 Task: Create a due date automation trigger when advanced on, 2 working days after a card is due add dates without a complete due date at 11:00 AM.
Action: Mouse moved to (875, 271)
Screenshot: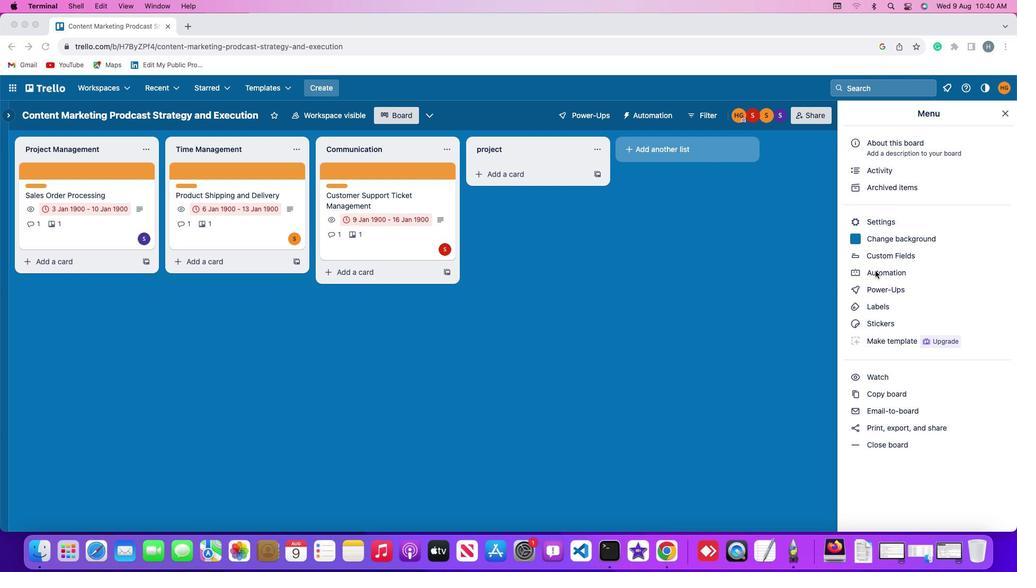 
Action: Mouse pressed left at (875, 271)
Screenshot: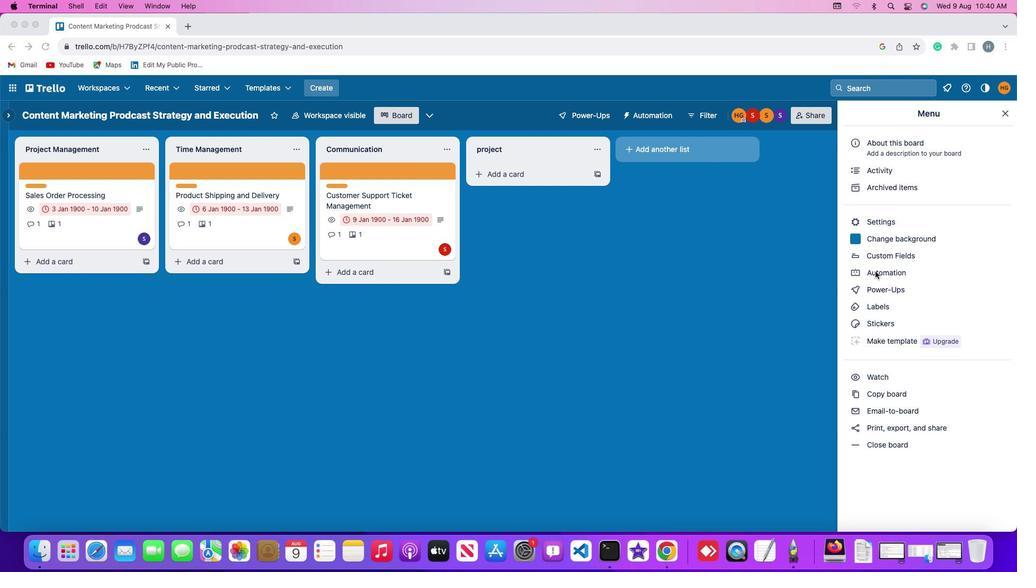 
Action: Mouse pressed left at (875, 271)
Screenshot: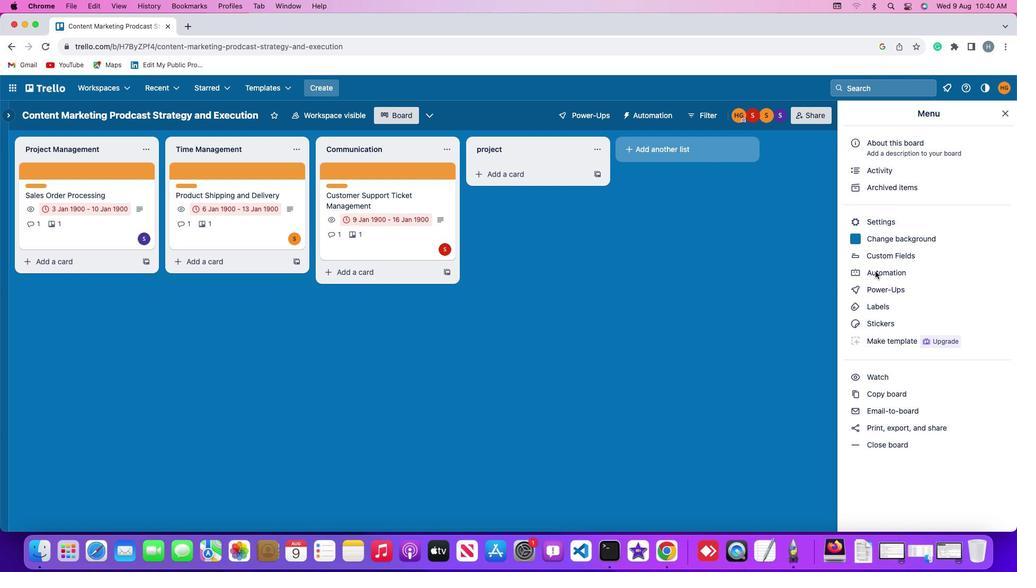 
Action: Mouse moved to (60, 251)
Screenshot: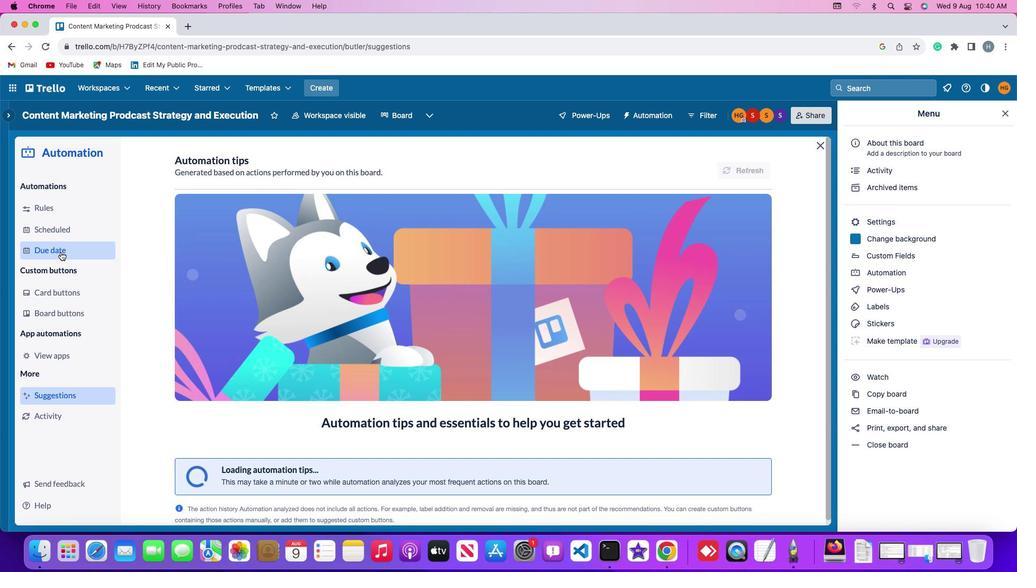 
Action: Mouse pressed left at (60, 251)
Screenshot: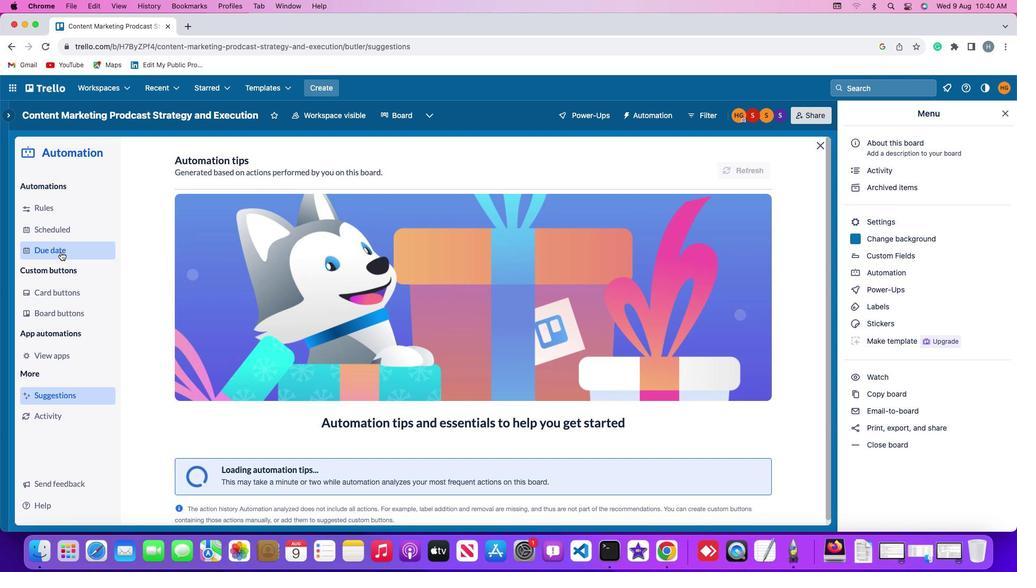 
Action: Mouse moved to (713, 162)
Screenshot: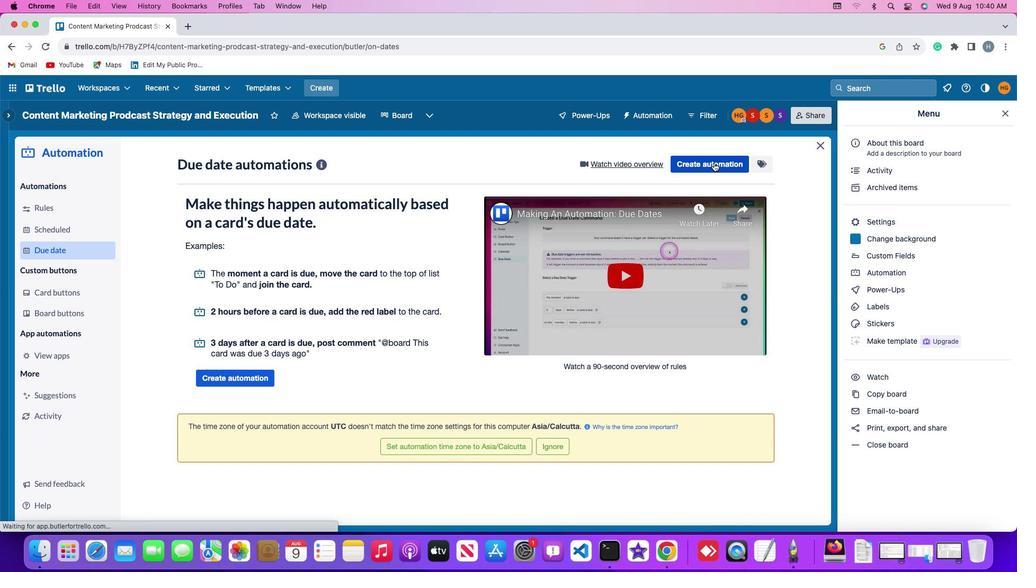 
Action: Mouse pressed left at (713, 162)
Screenshot: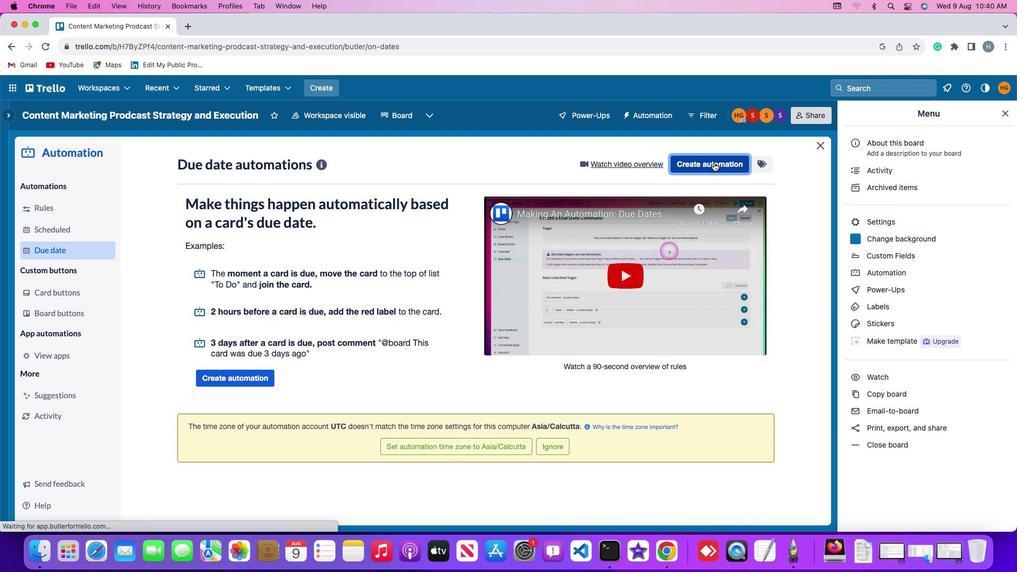 
Action: Mouse moved to (316, 268)
Screenshot: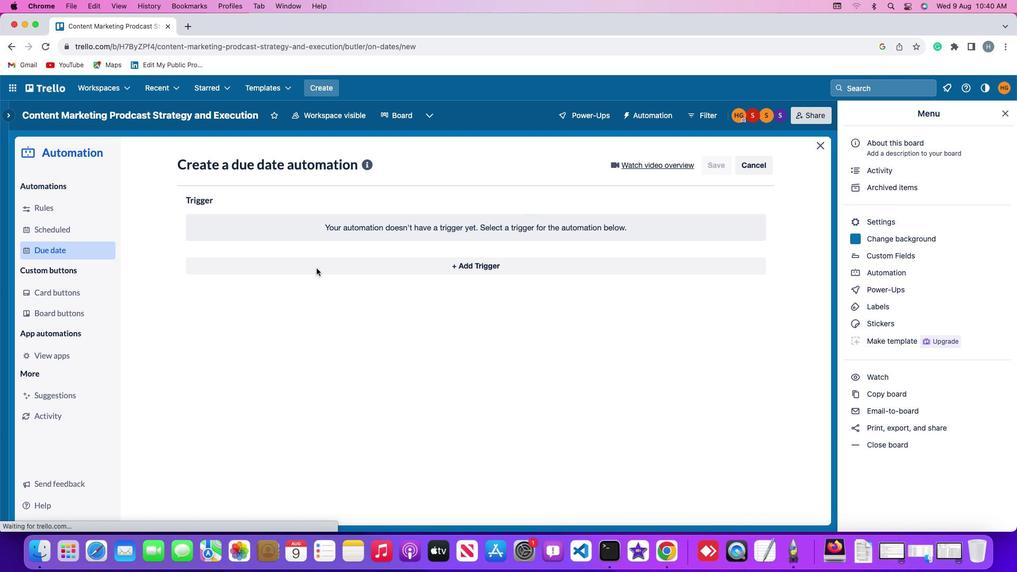 
Action: Mouse pressed left at (316, 268)
Screenshot: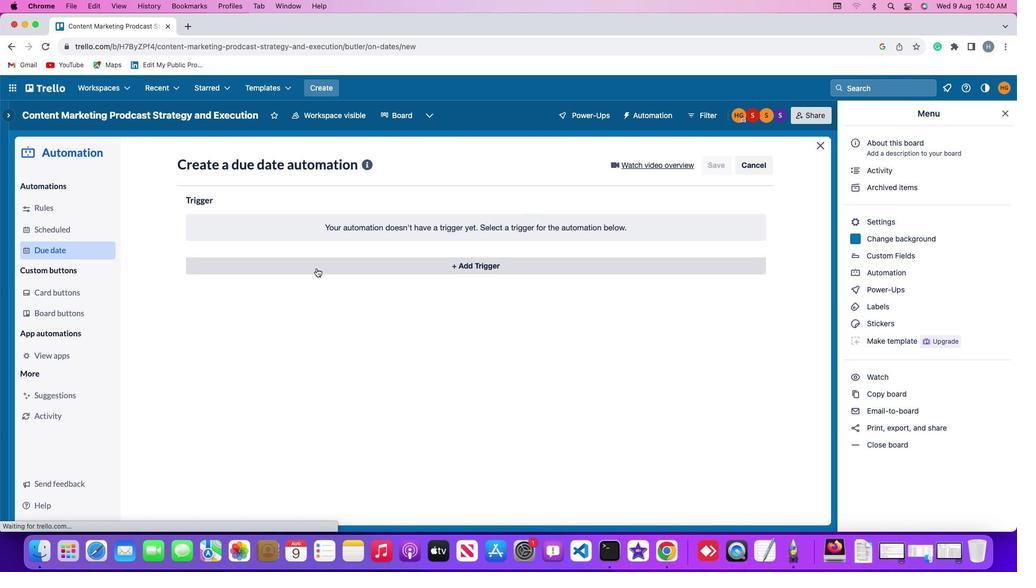 
Action: Mouse moved to (208, 423)
Screenshot: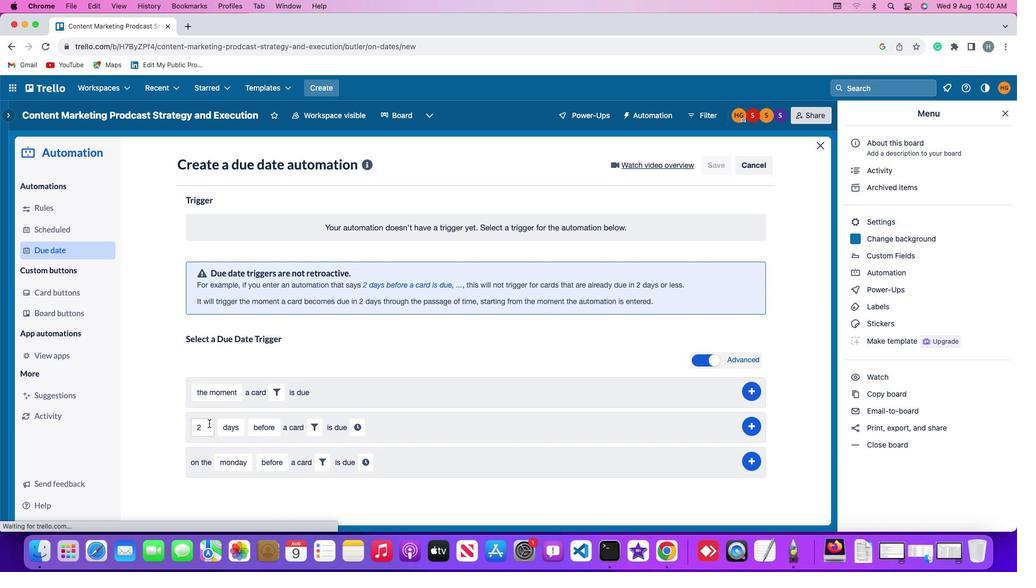 
Action: Mouse pressed left at (208, 423)
Screenshot: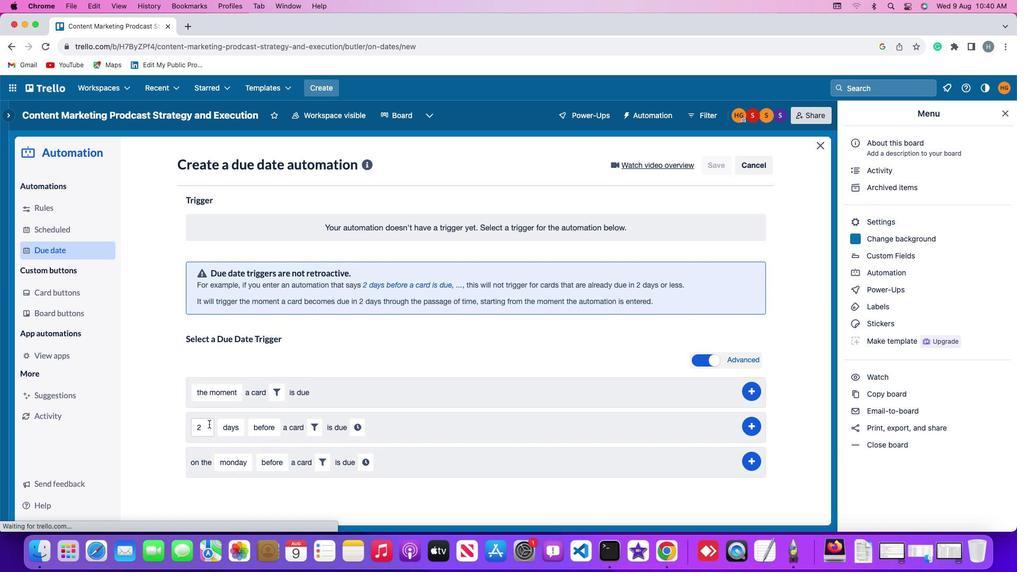 
Action: Mouse moved to (207, 424)
Screenshot: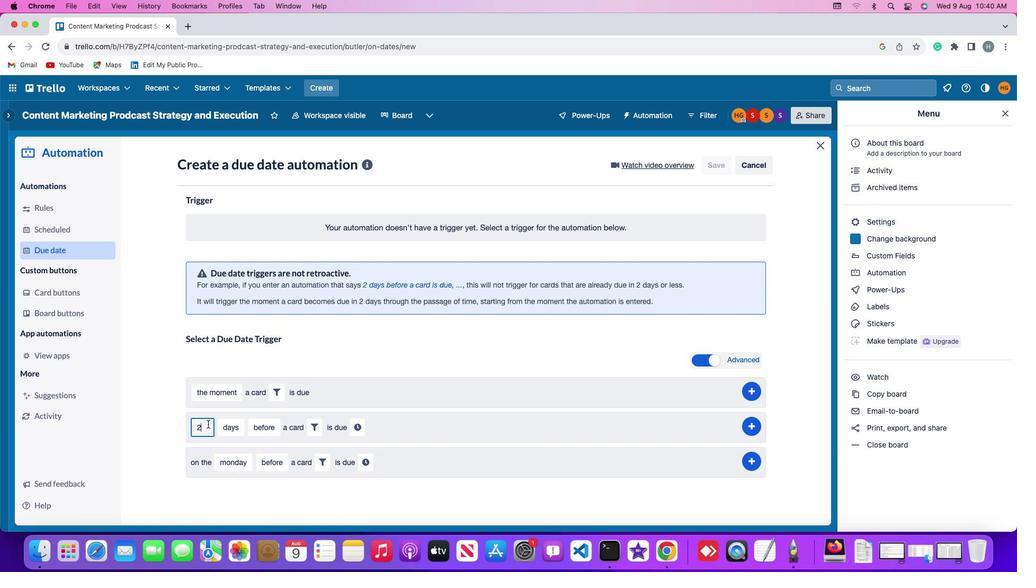 
Action: Key pressed Key.backspace
Screenshot: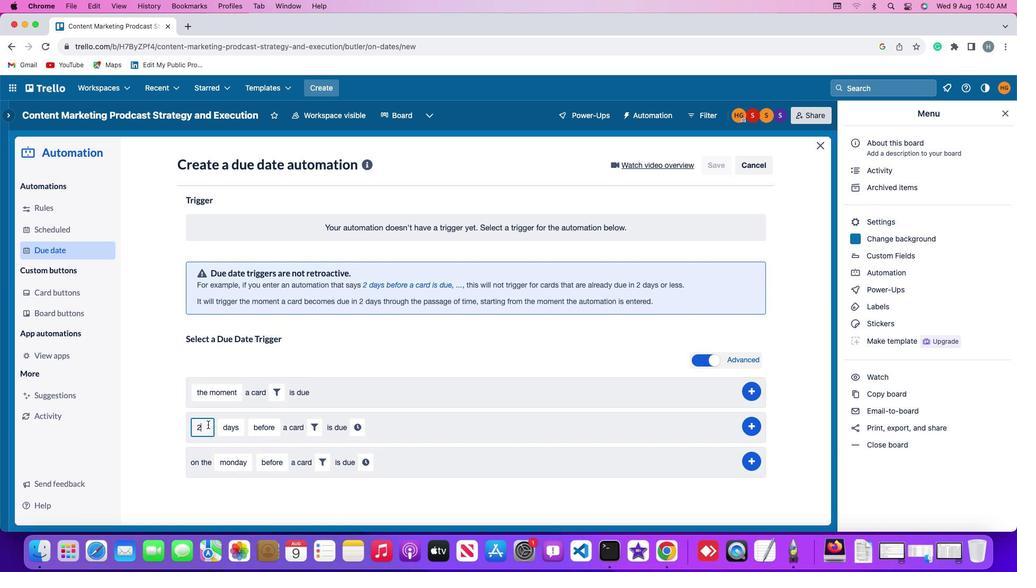 
Action: Mouse moved to (207, 424)
Screenshot: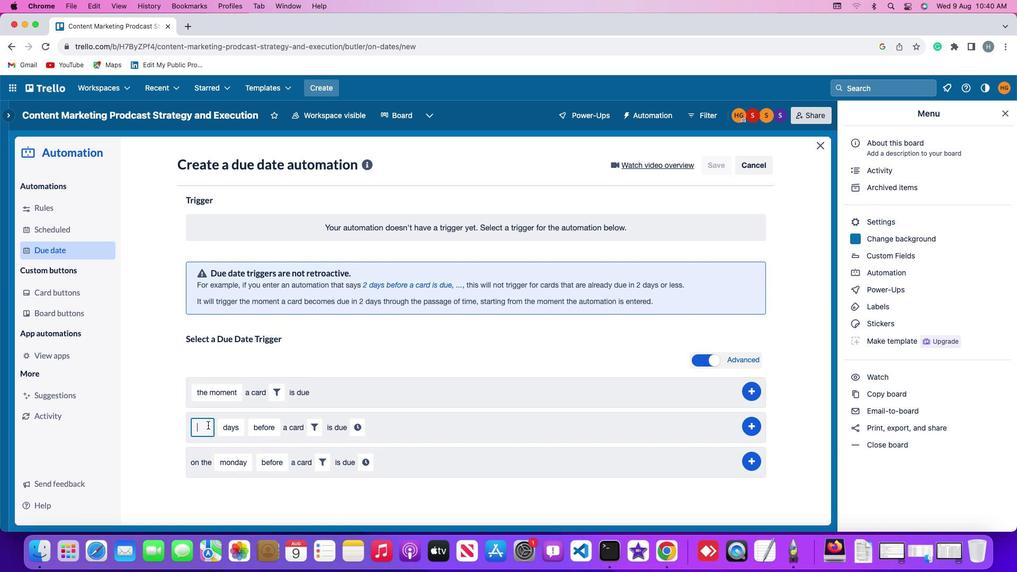 
Action: Key pressed '2'
Screenshot: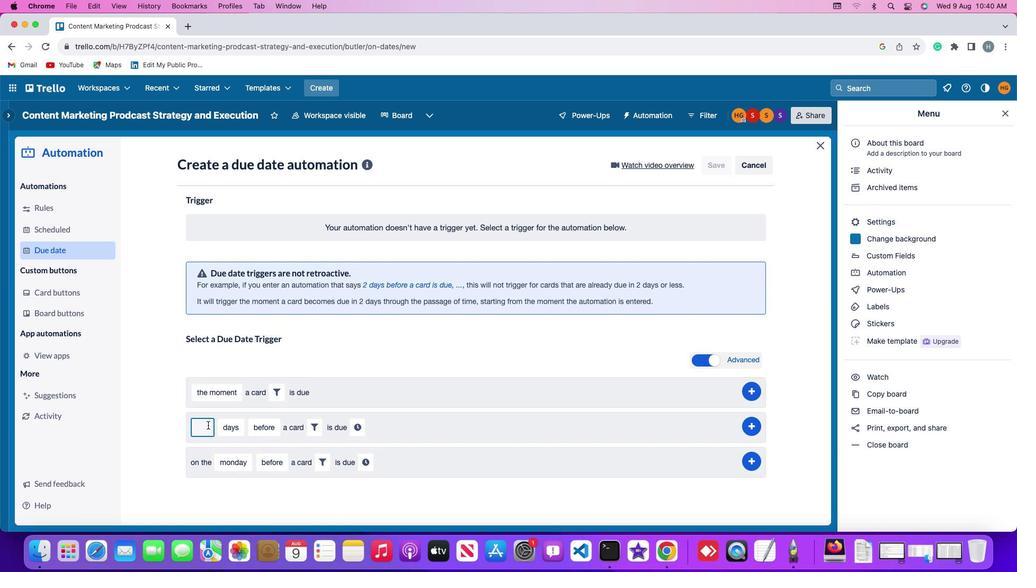 
Action: Mouse moved to (227, 427)
Screenshot: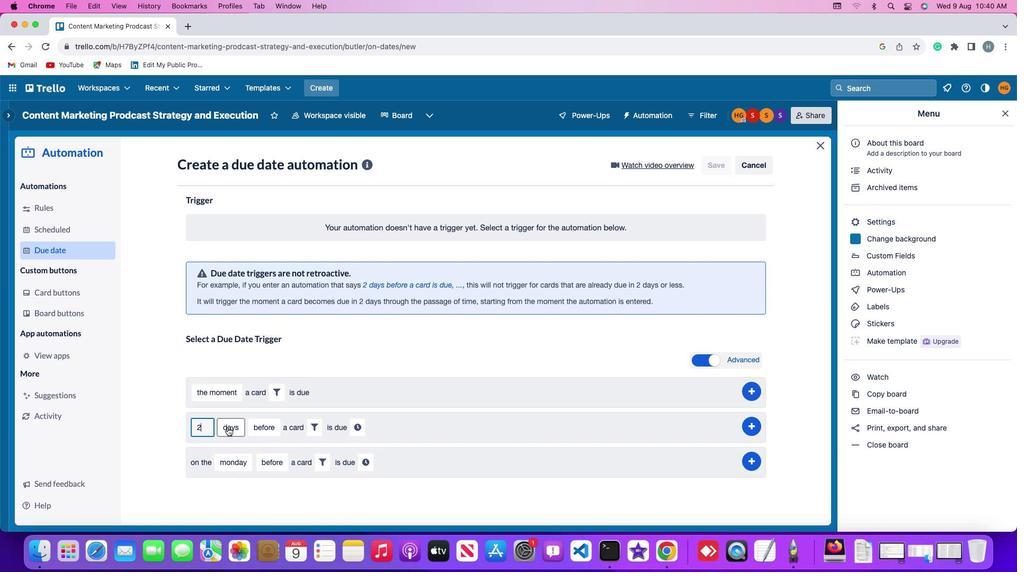 
Action: Mouse pressed left at (227, 427)
Screenshot: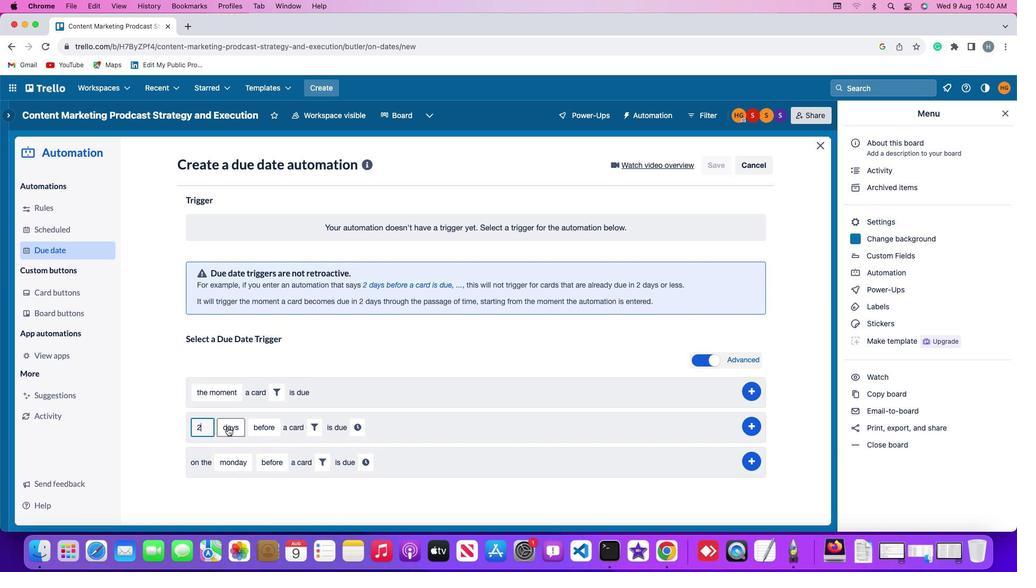 
Action: Mouse moved to (232, 466)
Screenshot: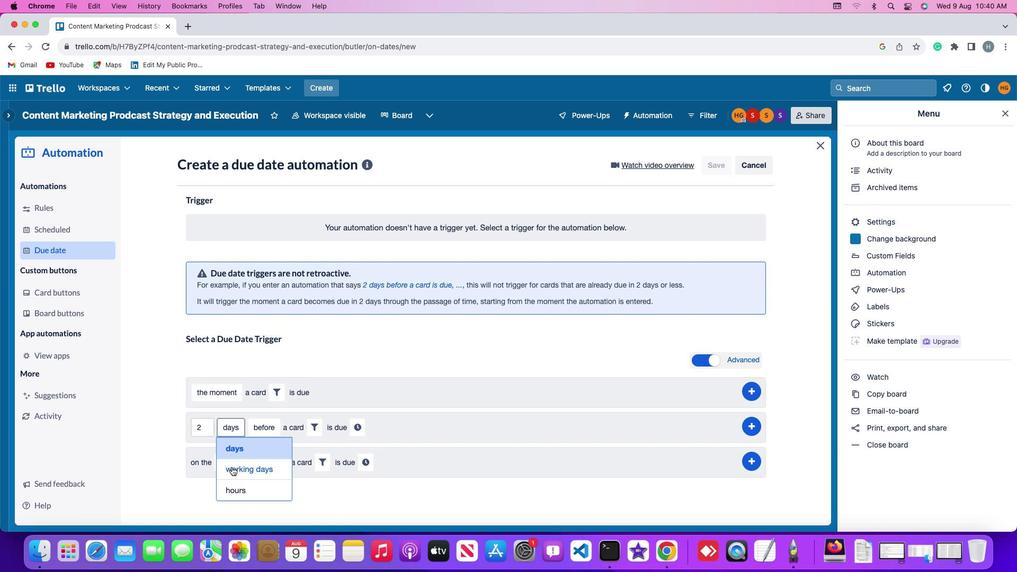 
Action: Mouse pressed left at (232, 466)
Screenshot: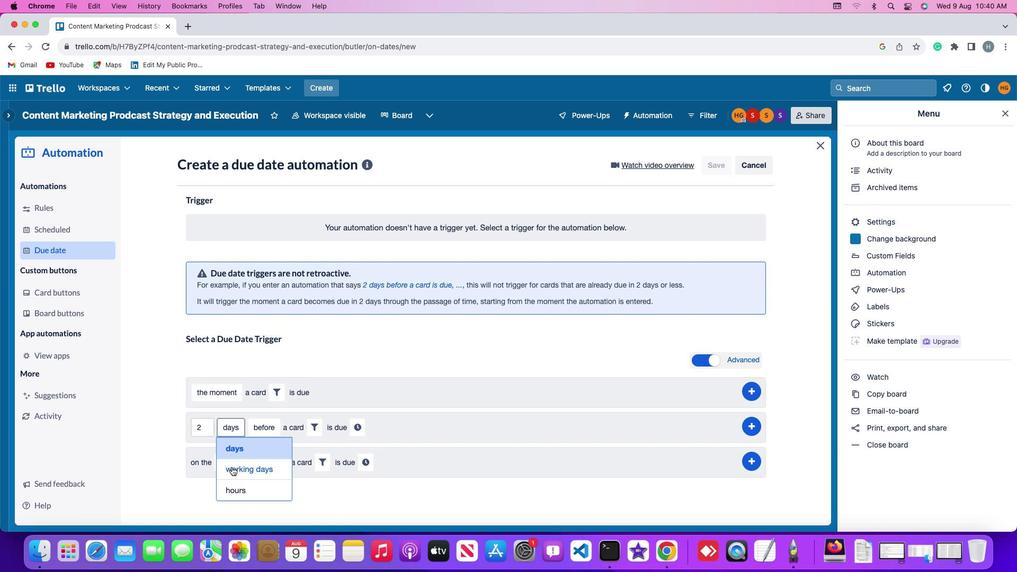
Action: Mouse moved to (288, 429)
Screenshot: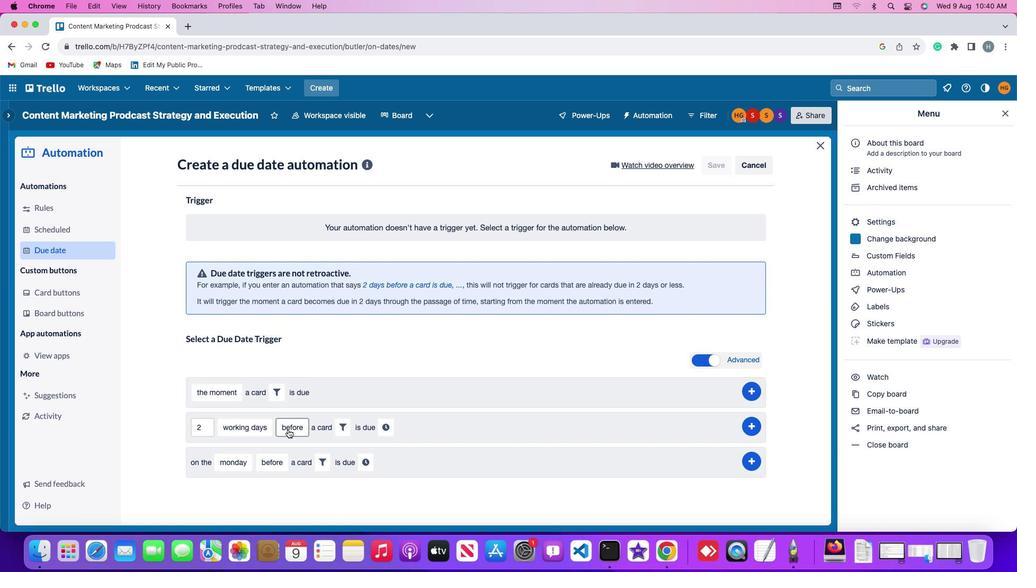 
Action: Mouse pressed left at (288, 429)
Screenshot: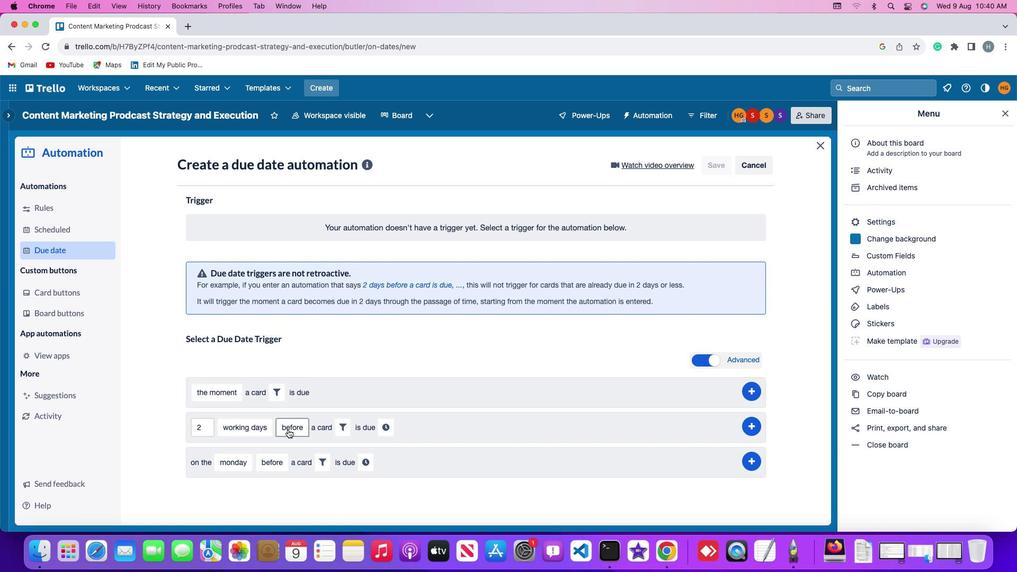 
Action: Mouse moved to (290, 472)
Screenshot: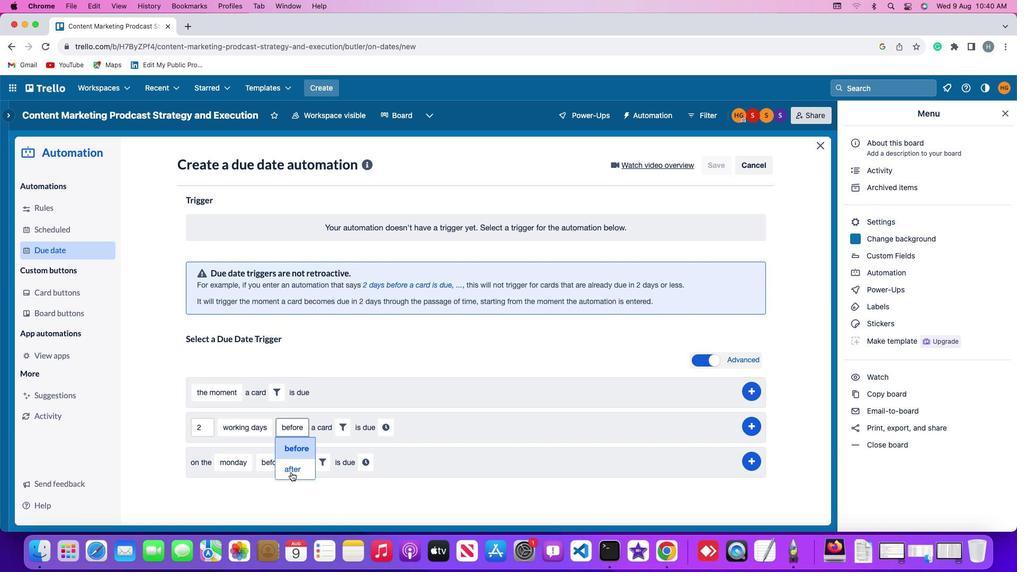 
Action: Mouse pressed left at (290, 472)
Screenshot: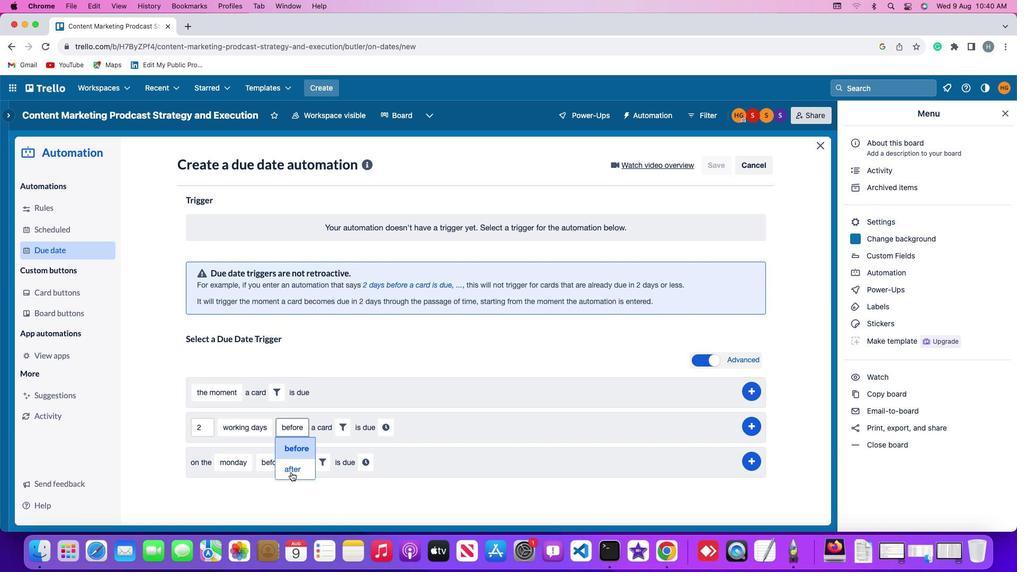 
Action: Mouse moved to (334, 428)
Screenshot: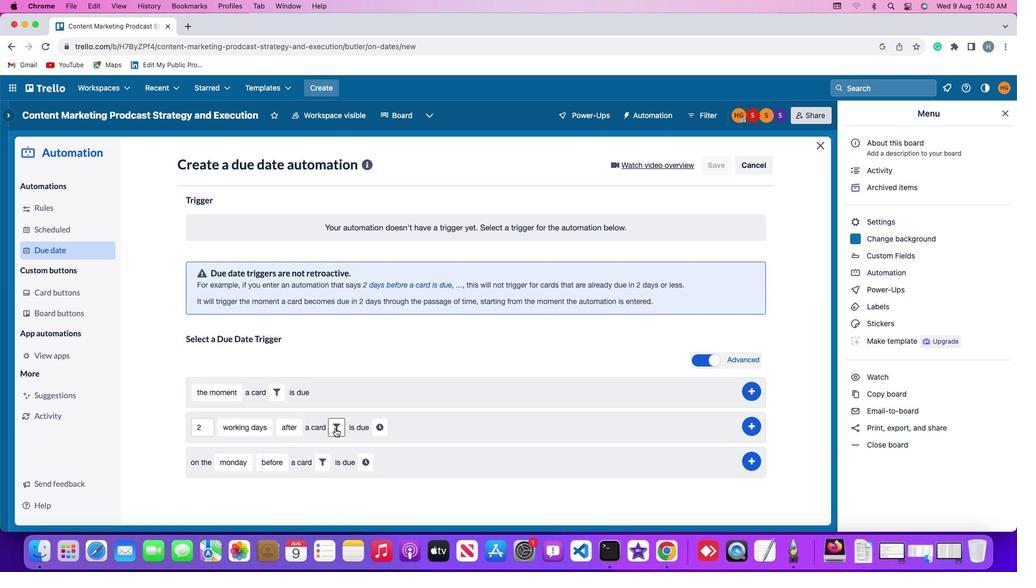 
Action: Mouse pressed left at (334, 428)
Screenshot: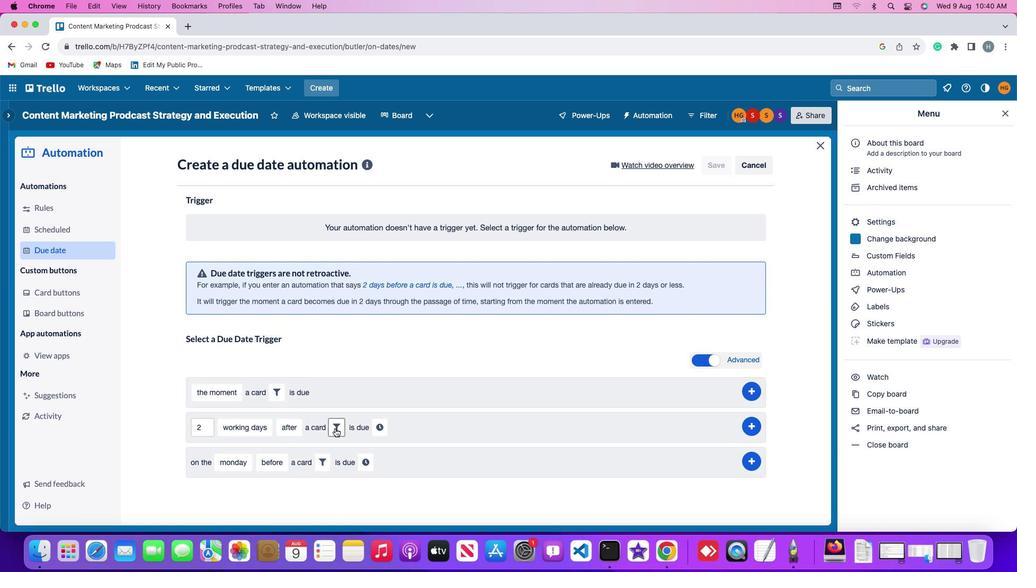 
Action: Mouse moved to (387, 457)
Screenshot: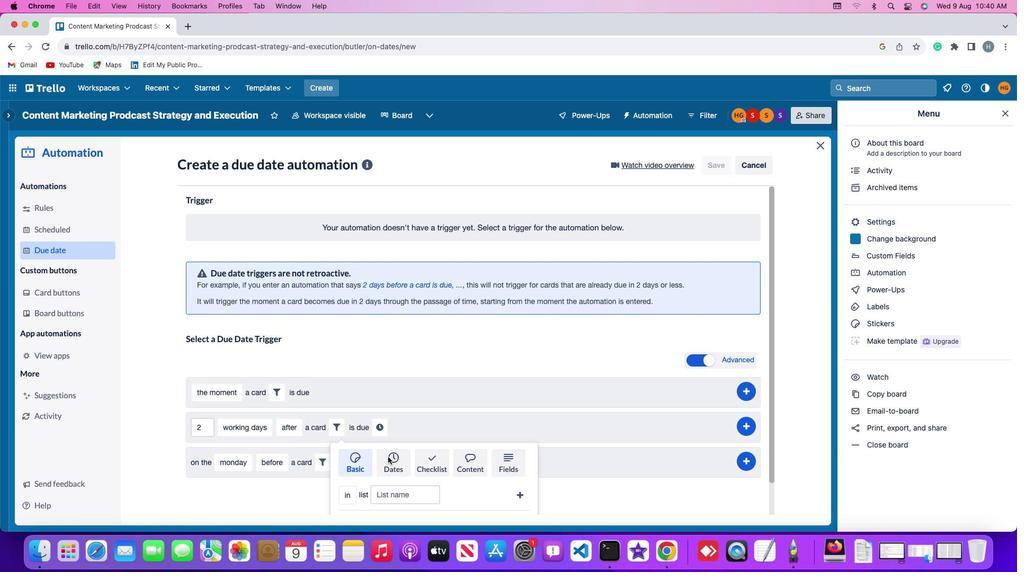
Action: Mouse pressed left at (387, 457)
Screenshot: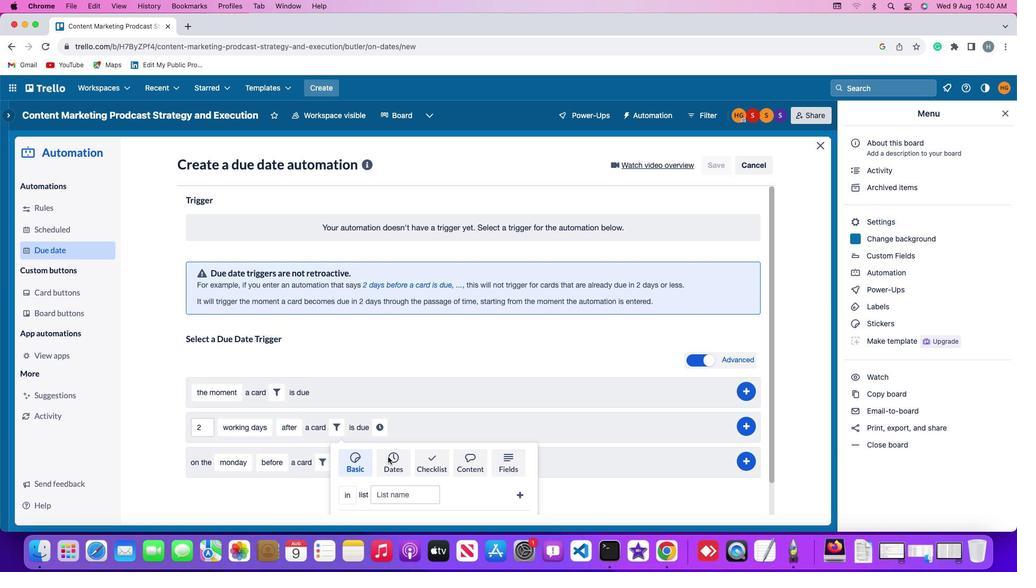 
Action: Mouse moved to (349, 495)
Screenshot: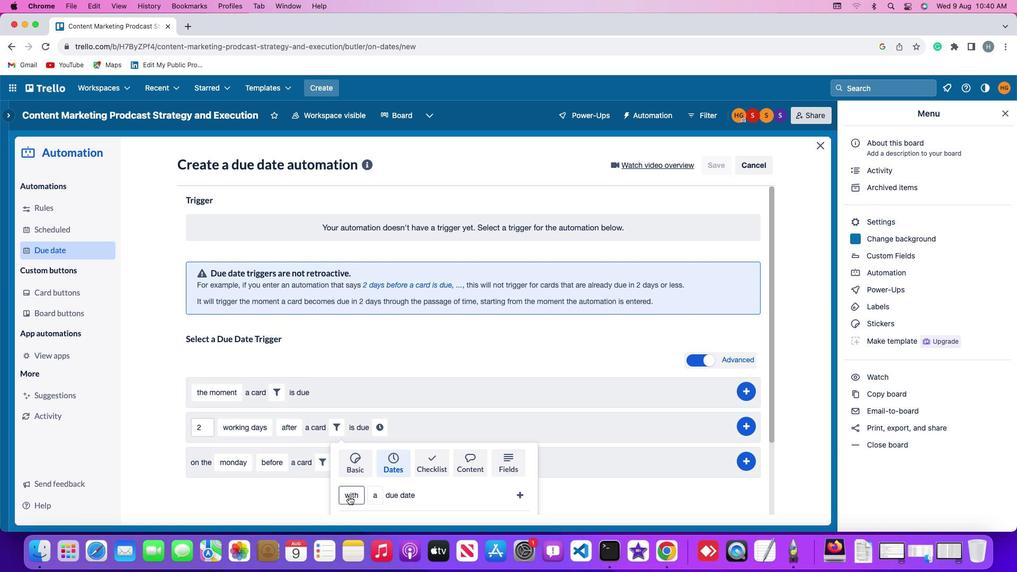 
Action: Mouse pressed left at (349, 495)
Screenshot: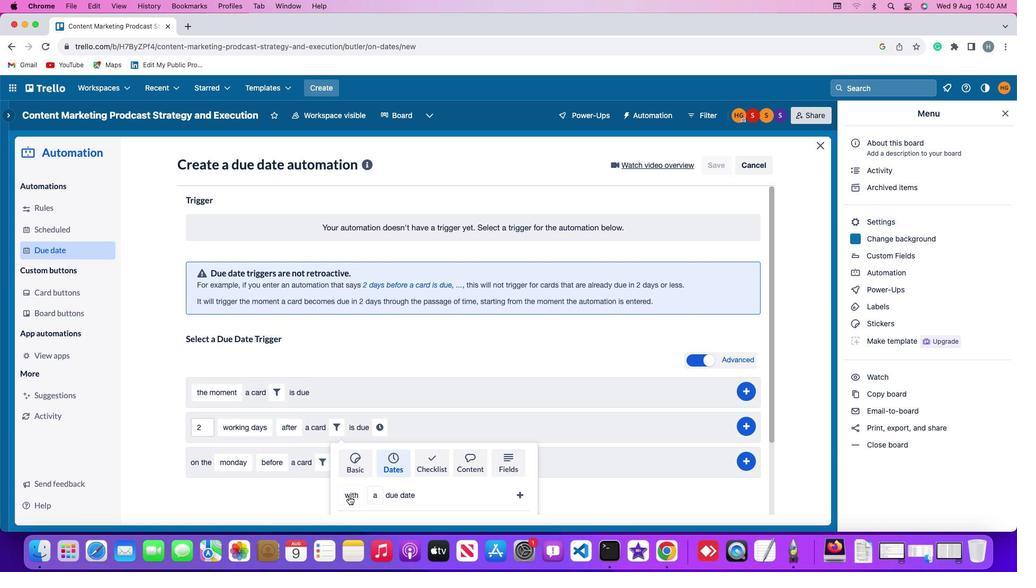 
Action: Mouse moved to (359, 470)
Screenshot: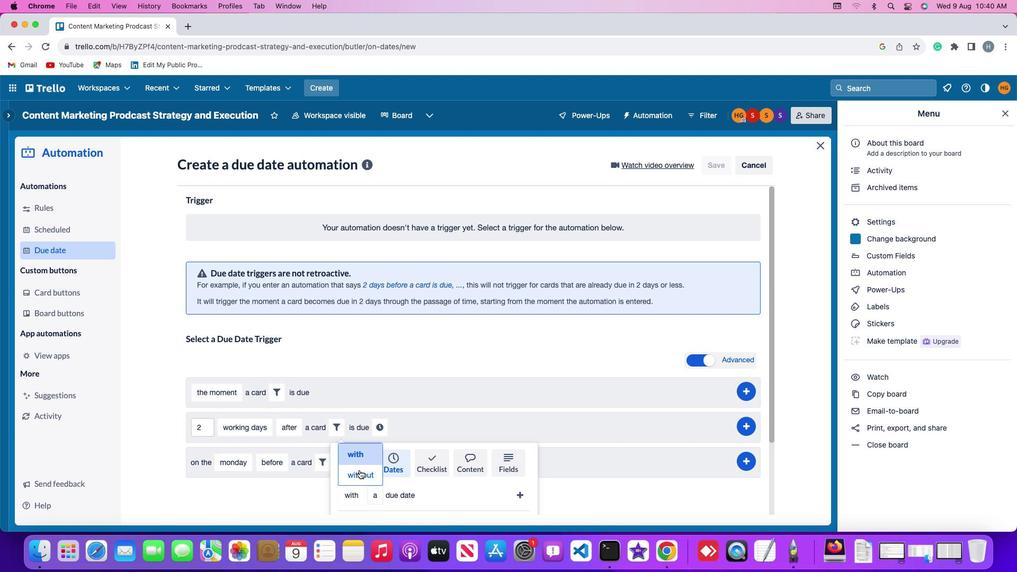 
Action: Mouse pressed left at (359, 470)
Screenshot: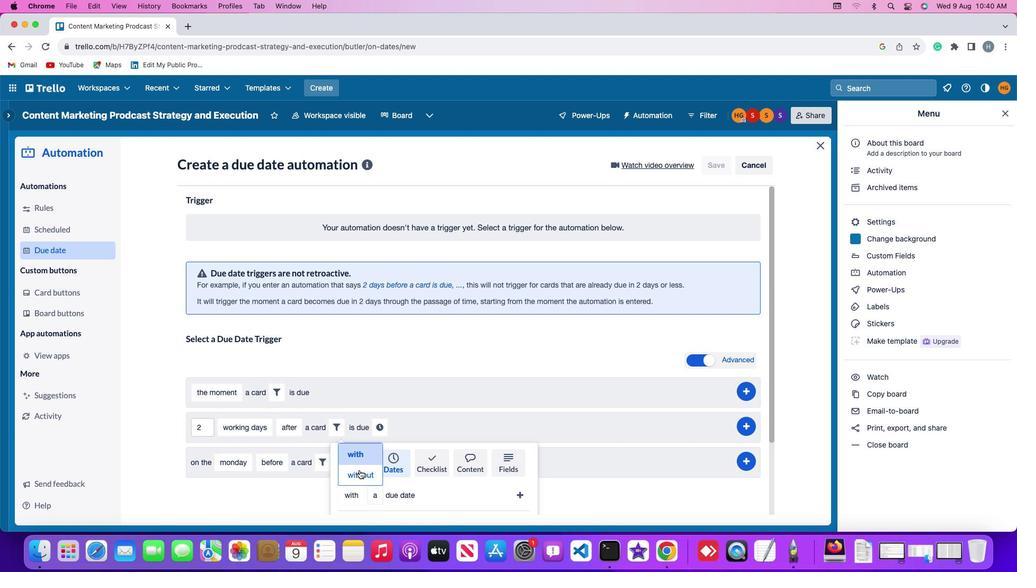 
Action: Mouse moved to (387, 493)
Screenshot: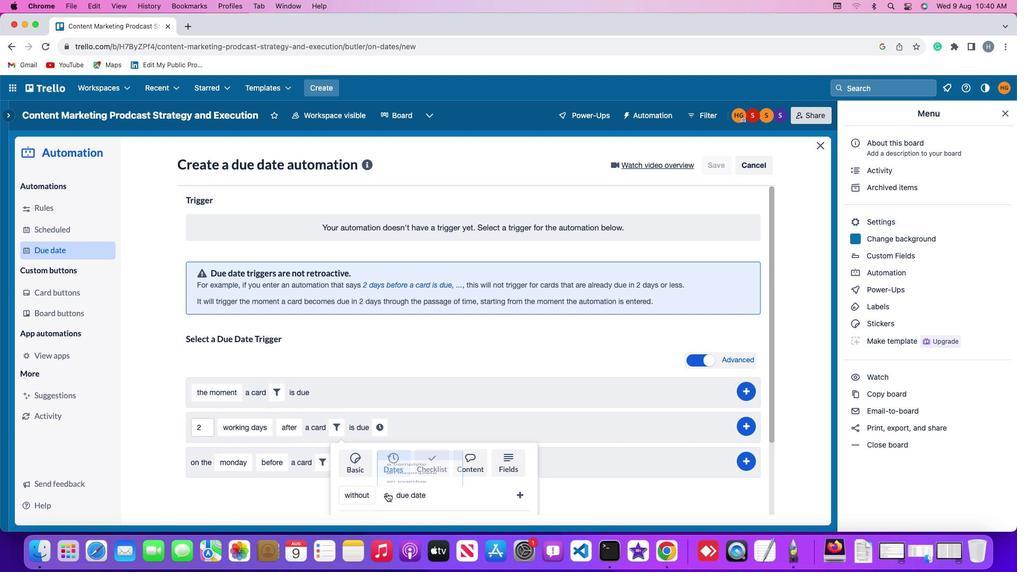 
Action: Mouse pressed left at (387, 493)
Screenshot: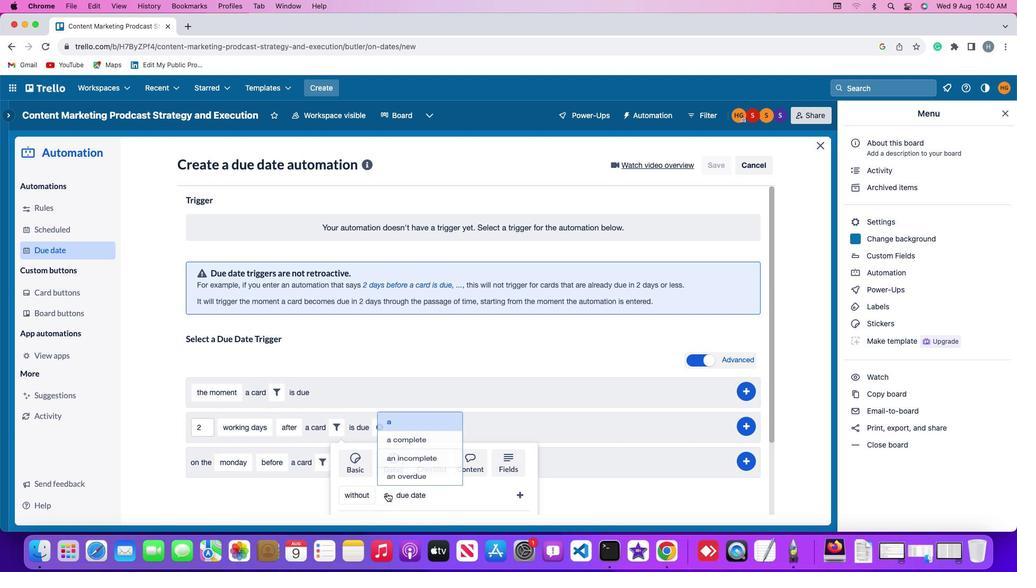 
Action: Mouse moved to (407, 433)
Screenshot: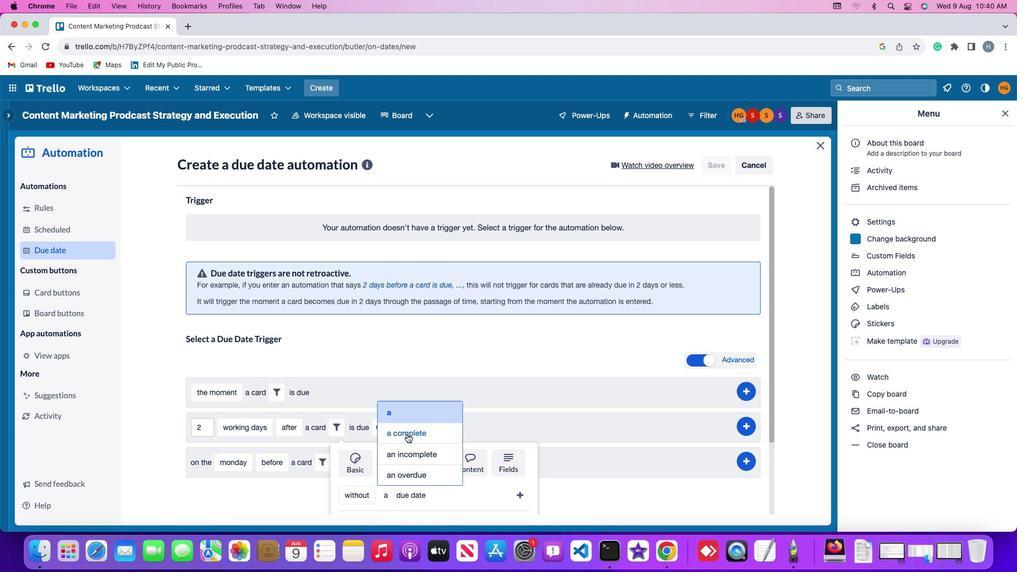
Action: Mouse pressed left at (407, 433)
Screenshot: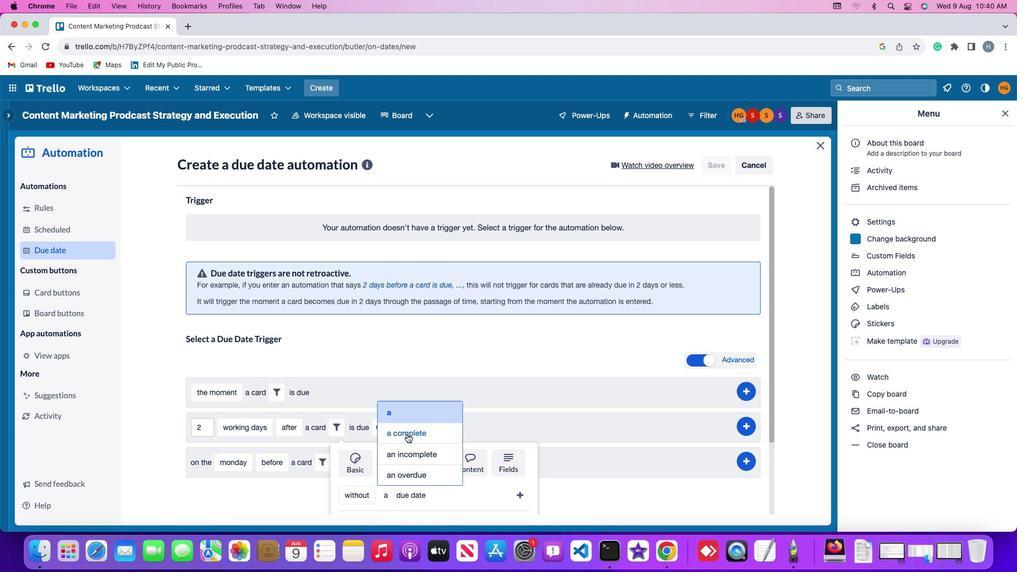 
Action: Mouse moved to (520, 495)
Screenshot: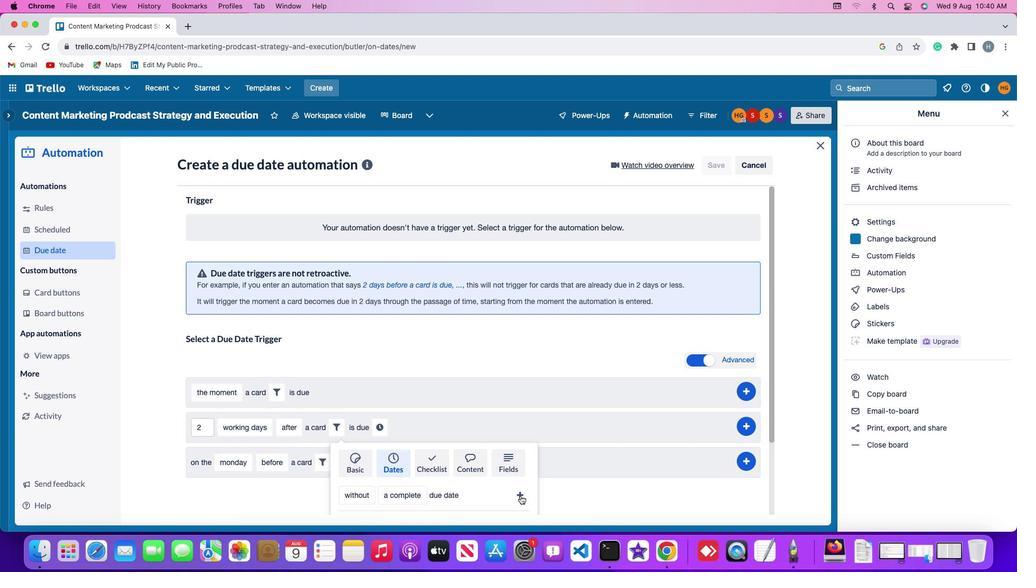 
Action: Mouse pressed left at (520, 495)
Screenshot: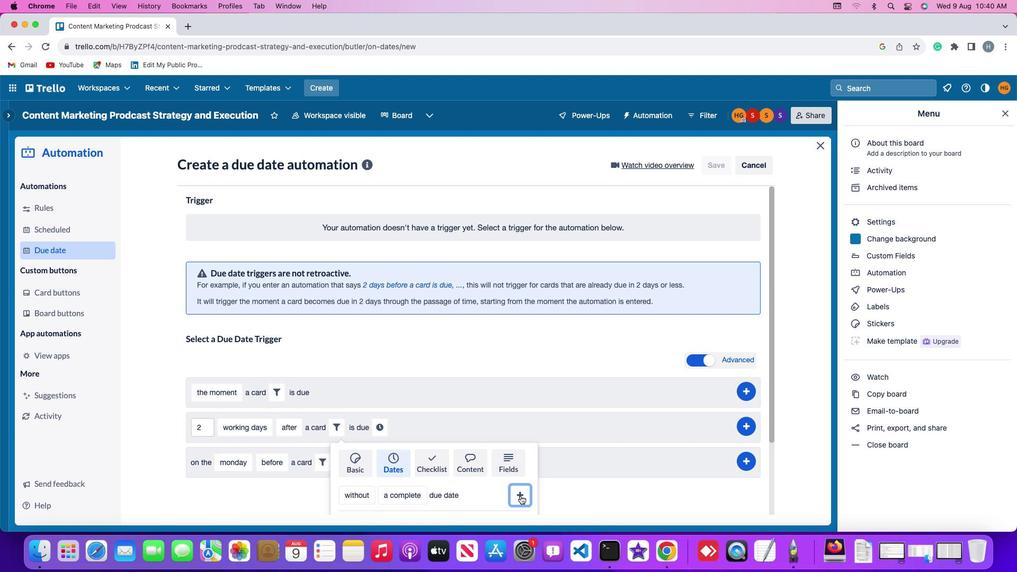 
Action: Mouse moved to (500, 423)
Screenshot: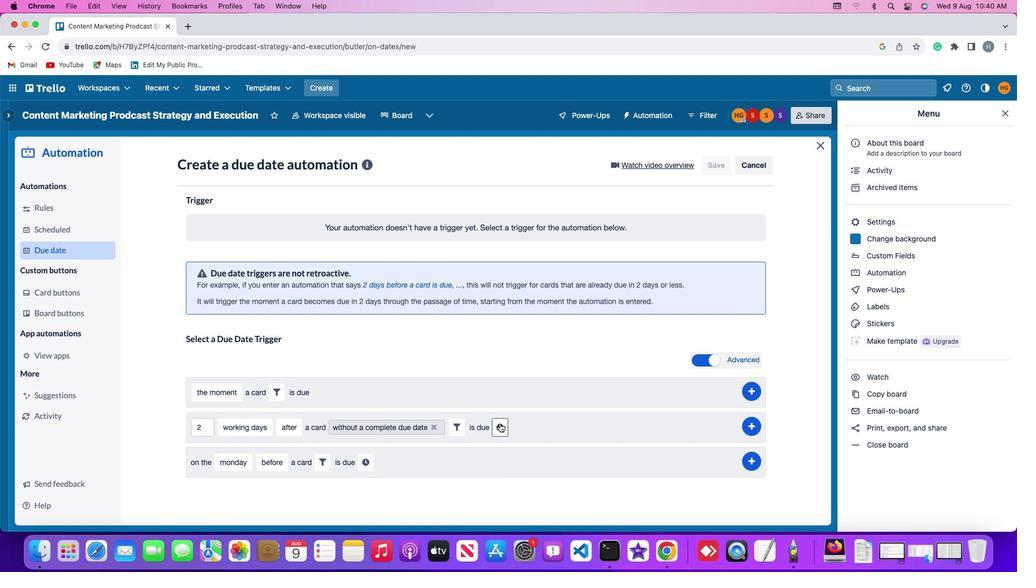 
Action: Mouse pressed left at (500, 423)
Screenshot: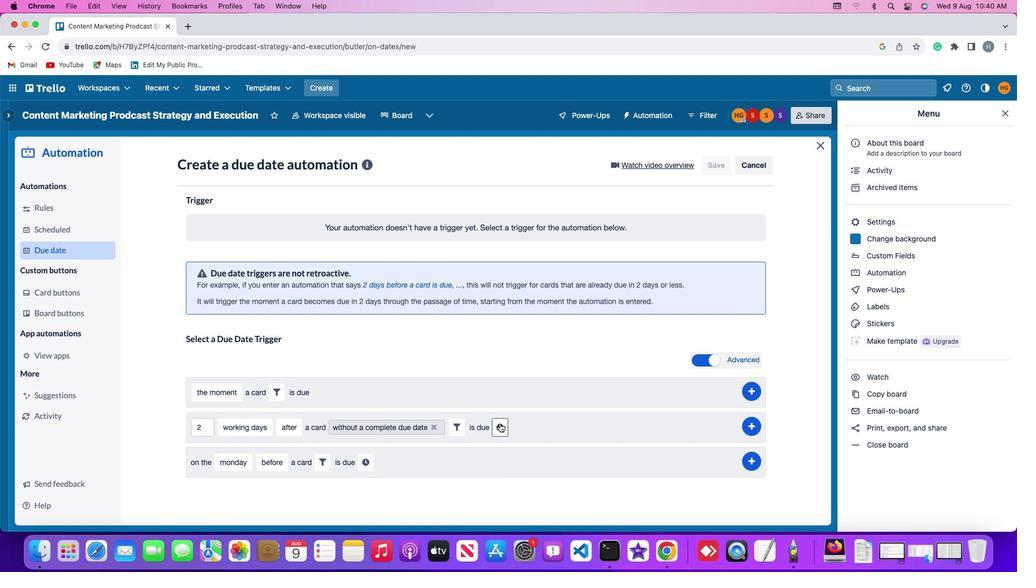 
Action: Mouse moved to (525, 429)
Screenshot: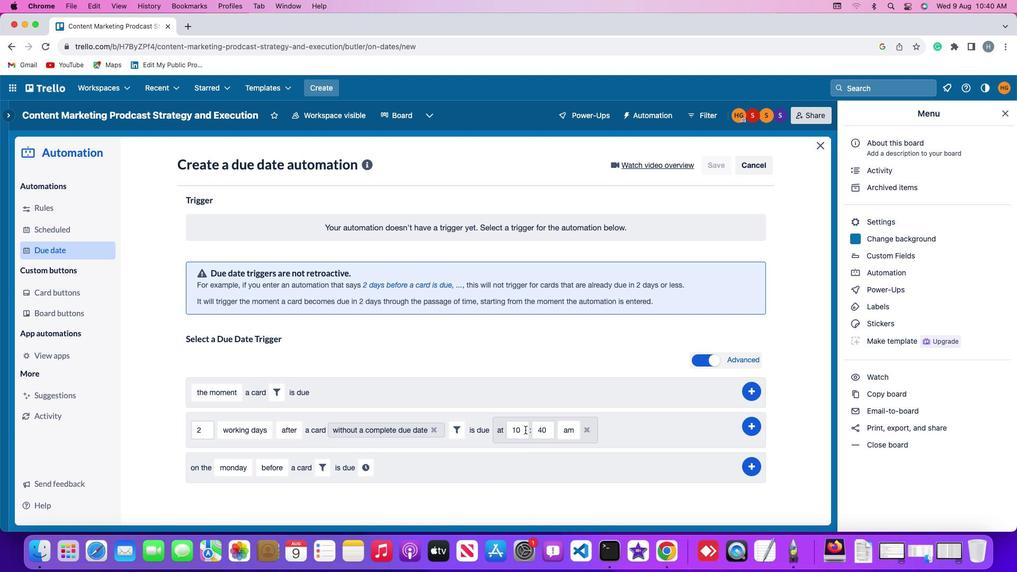 
Action: Mouse pressed left at (525, 429)
Screenshot: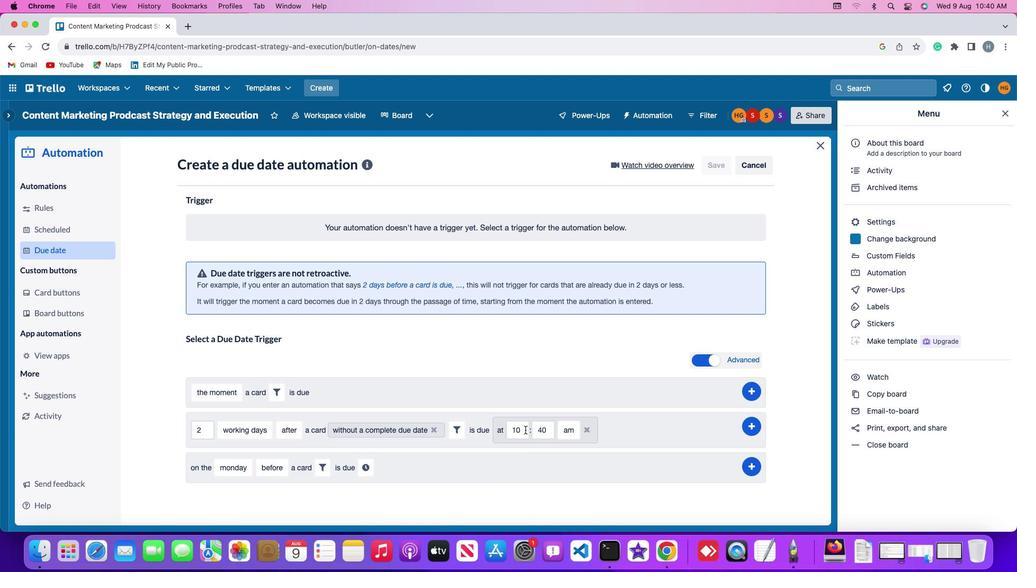 
Action: Key pressed Key.backspaceKey.backspace'1''1'
Screenshot: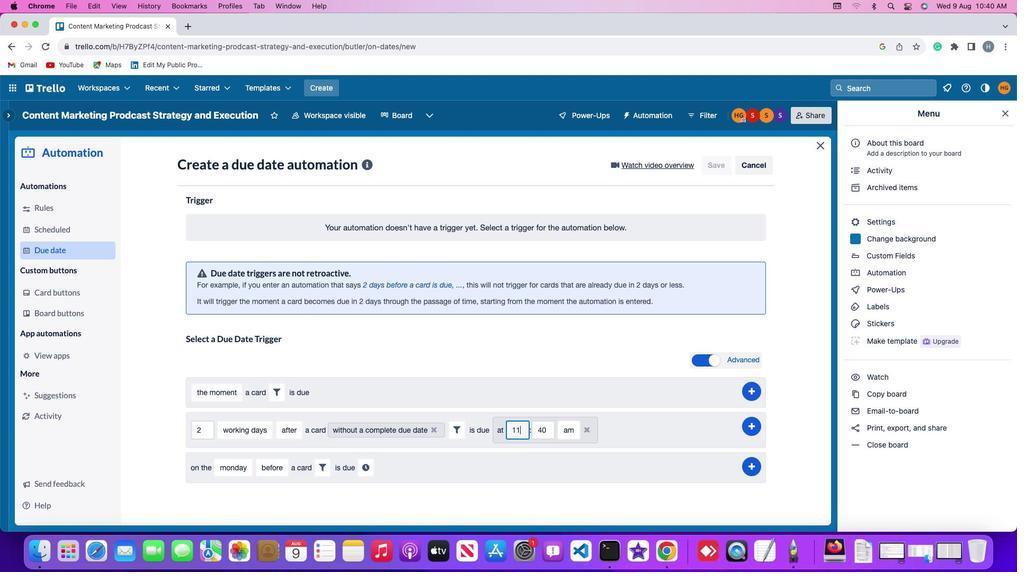 
Action: Mouse moved to (549, 430)
Screenshot: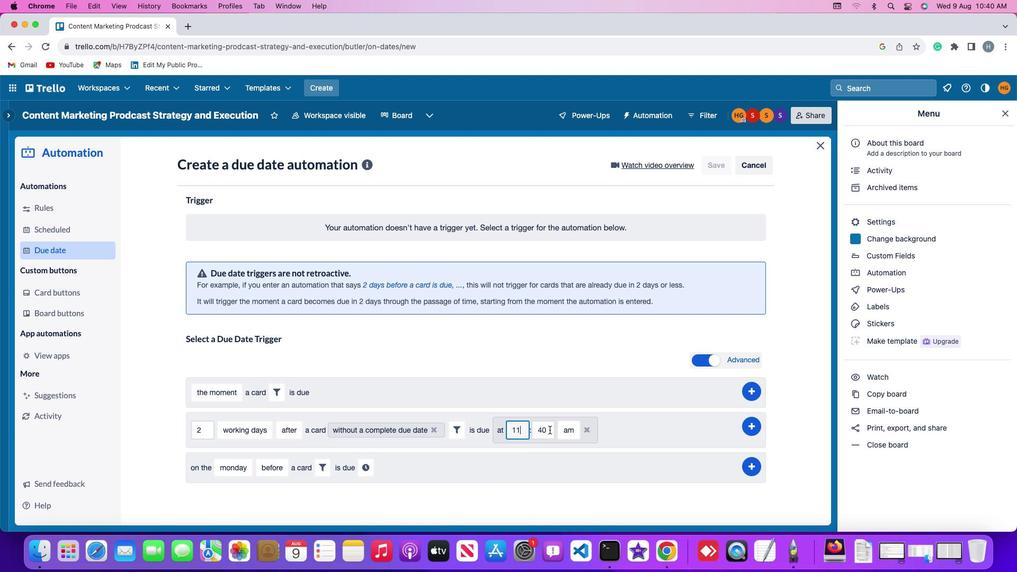 
Action: Mouse pressed left at (549, 430)
Screenshot: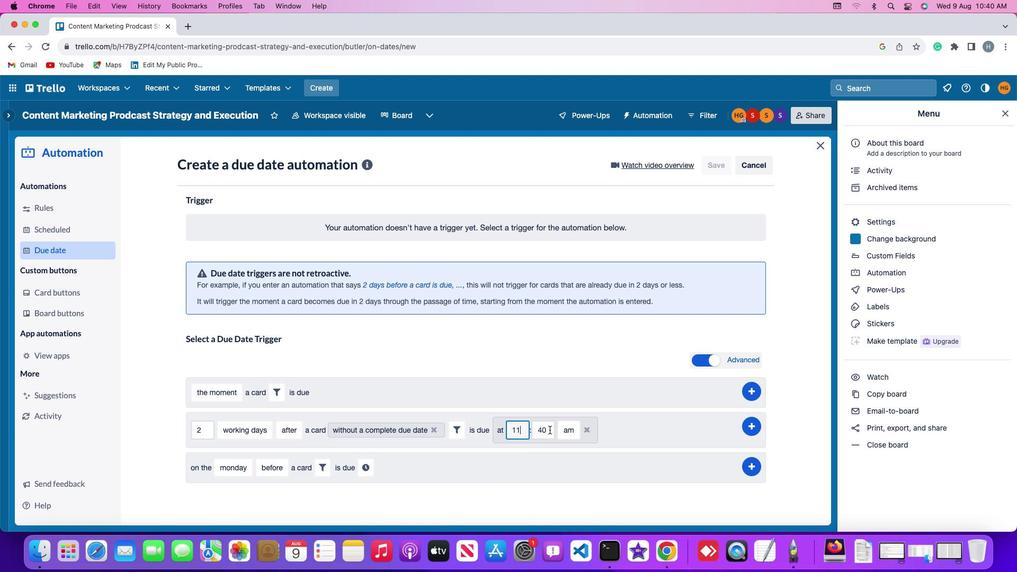 
Action: Key pressed Key.backspaceKey.backspaceKey.backspace'0''0'
Screenshot: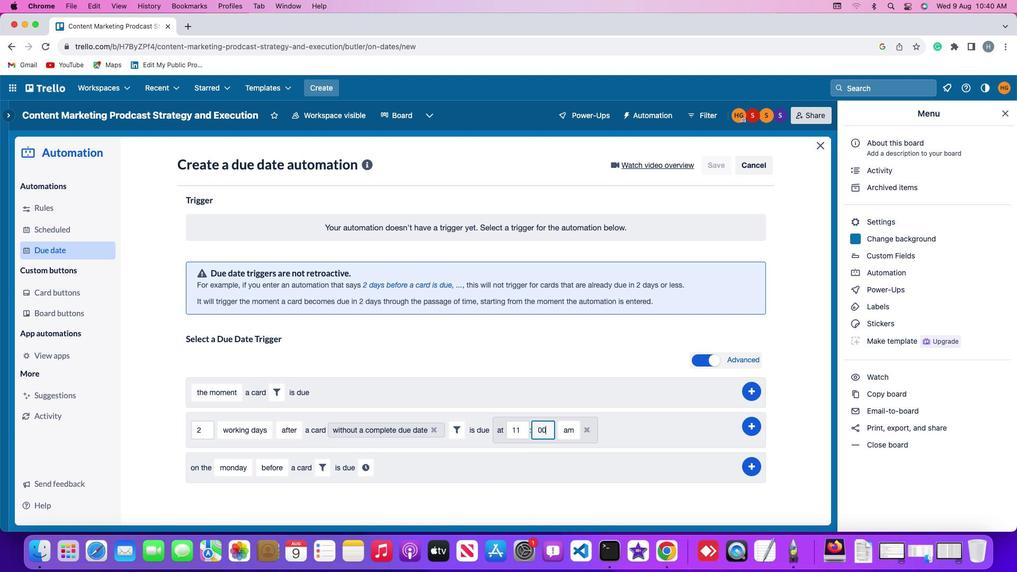 
Action: Mouse moved to (561, 430)
Screenshot: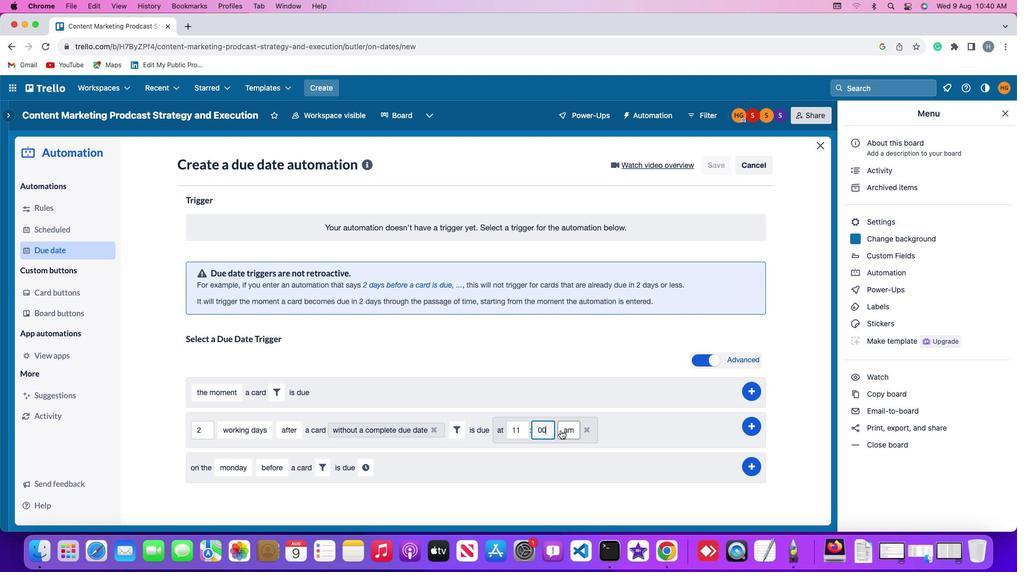 
Action: Mouse pressed left at (561, 430)
Screenshot: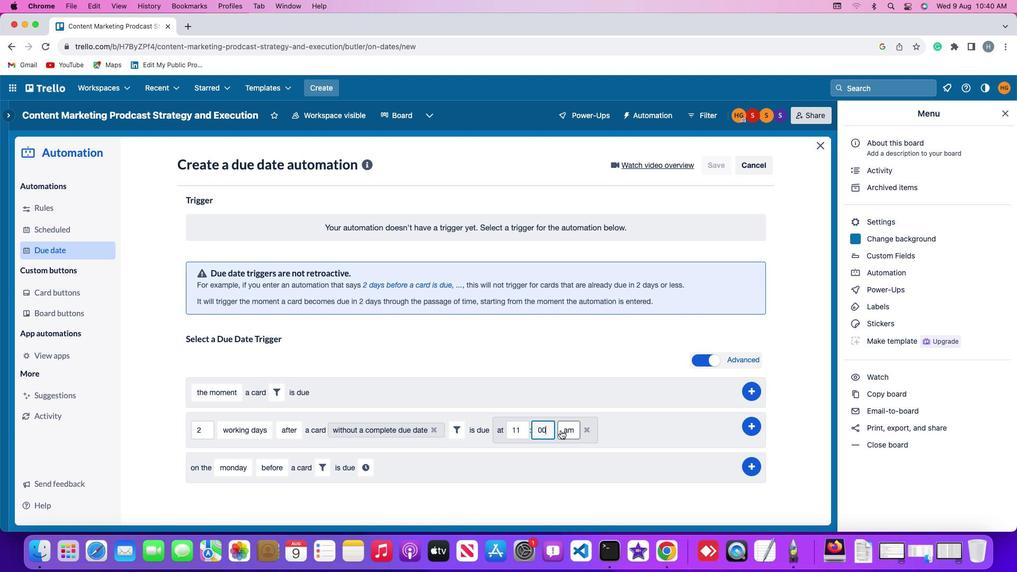 
Action: Mouse moved to (564, 445)
Screenshot: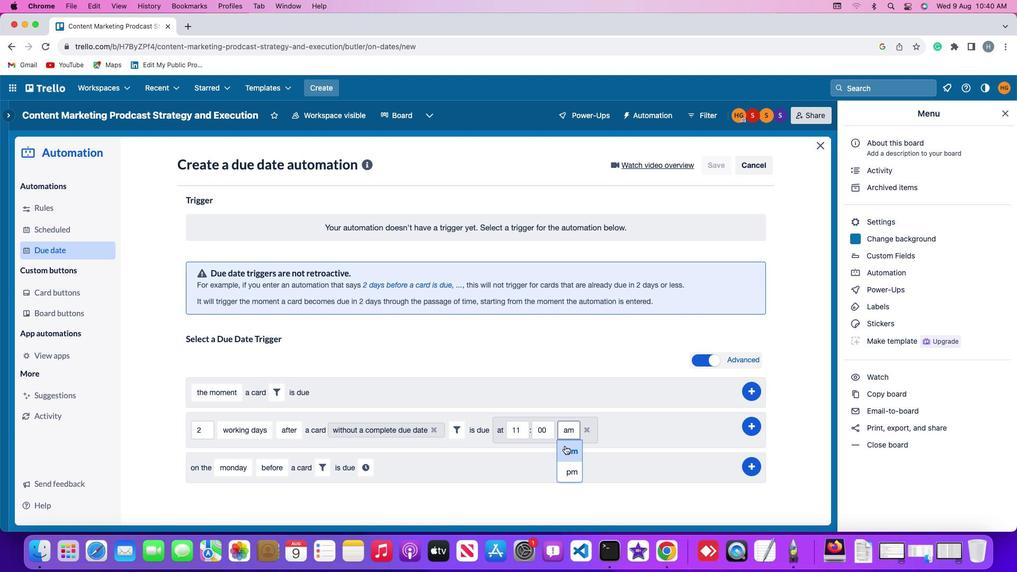 
Action: Mouse pressed left at (564, 445)
Screenshot: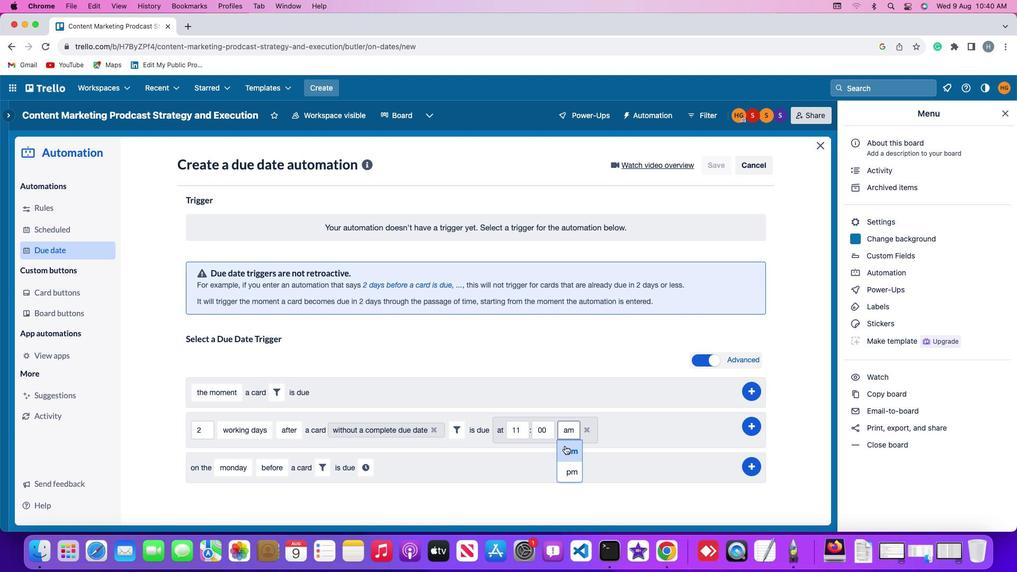 
Action: Mouse moved to (754, 423)
Screenshot: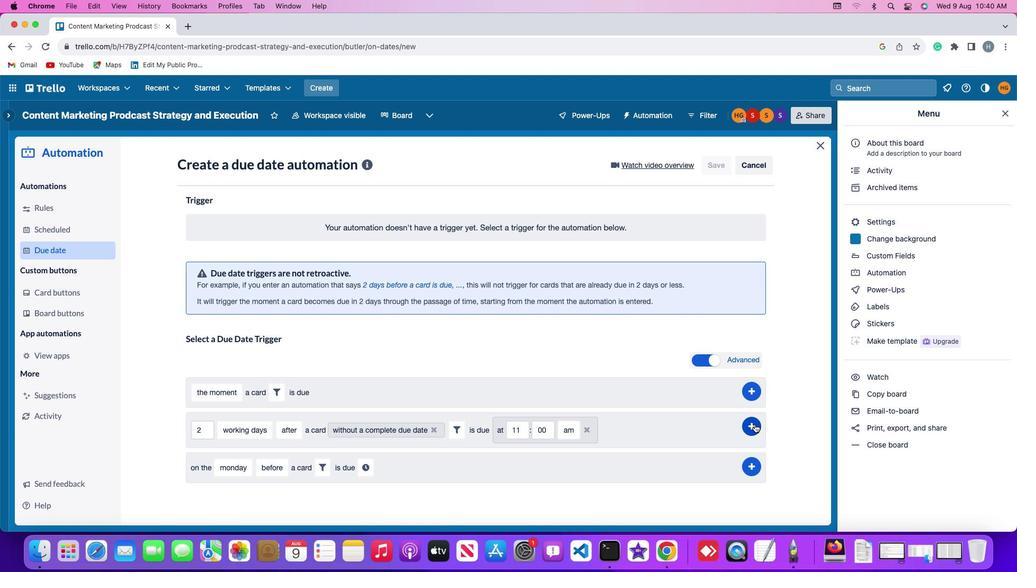 
Action: Mouse pressed left at (754, 423)
Screenshot: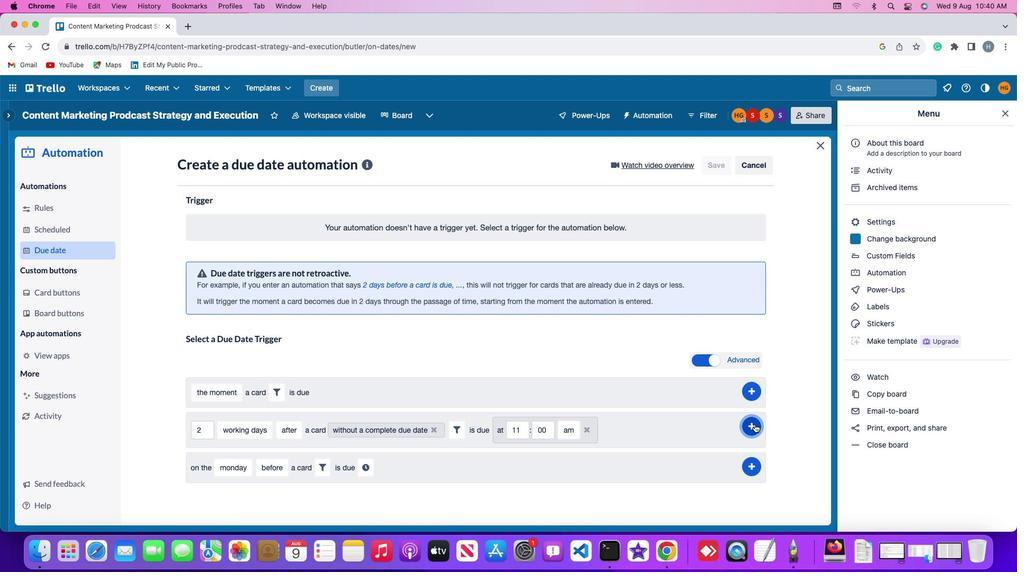 
Action: Mouse moved to (793, 308)
Screenshot: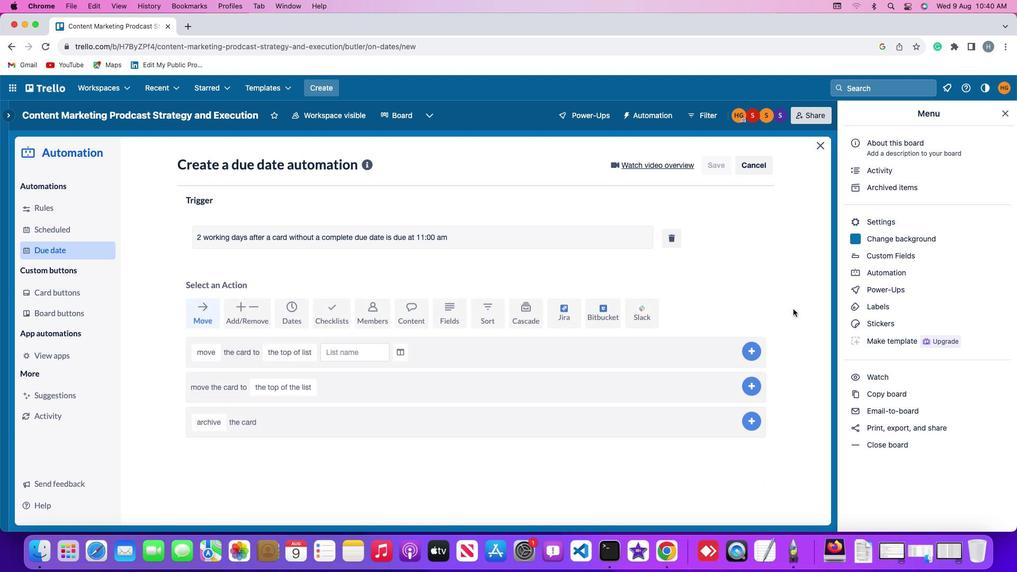 
